 Task: Create a due date automation trigger when advanced on, 2 hours before a card is due add basic assigned only to anyone.
Action: Mouse moved to (971, 74)
Screenshot: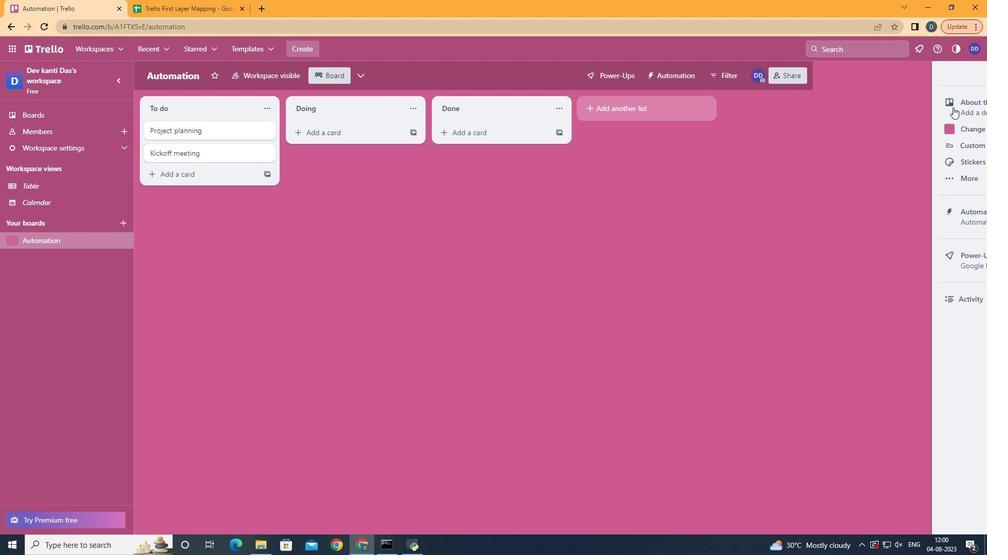 
Action: Mouse pressed left at (971, 74)
Screenshot: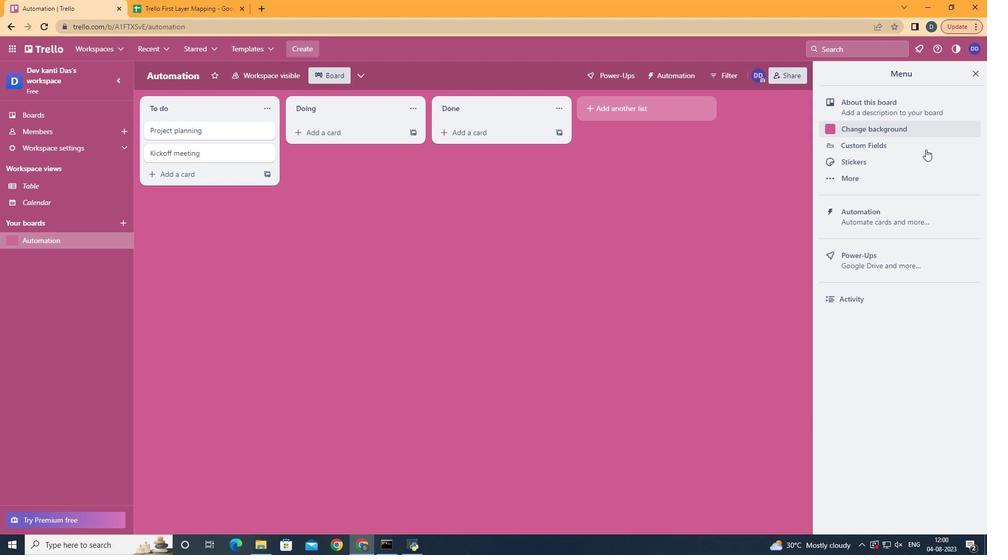 
Action: Mouse moved to (892, 213)
Screenshot: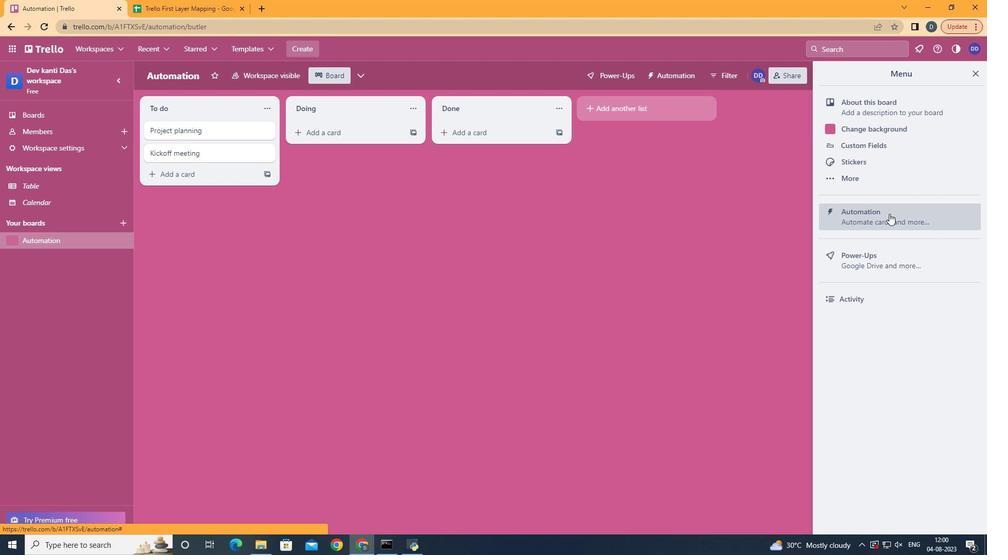 
Action: Mouse pressed left at (892, 213)
Screenshot: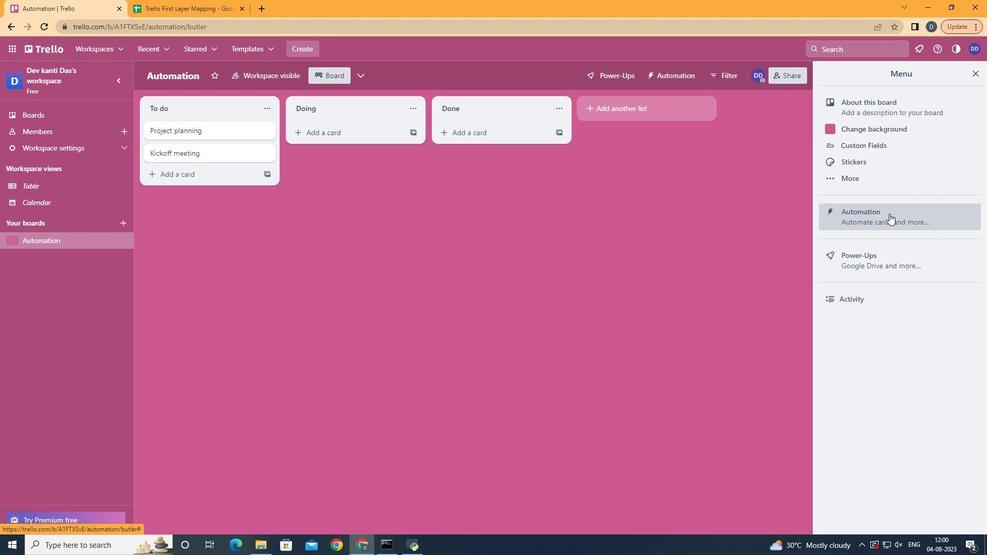 
Action: Mouse moved to (194, 210)
Screenshot: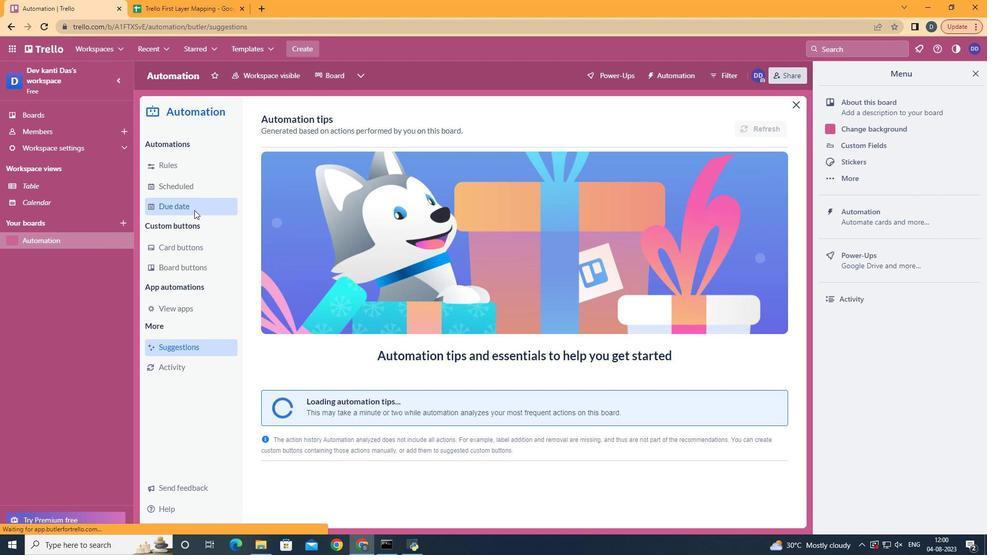 
Action: Mouse pressed left at (194, 210)
Screenshot: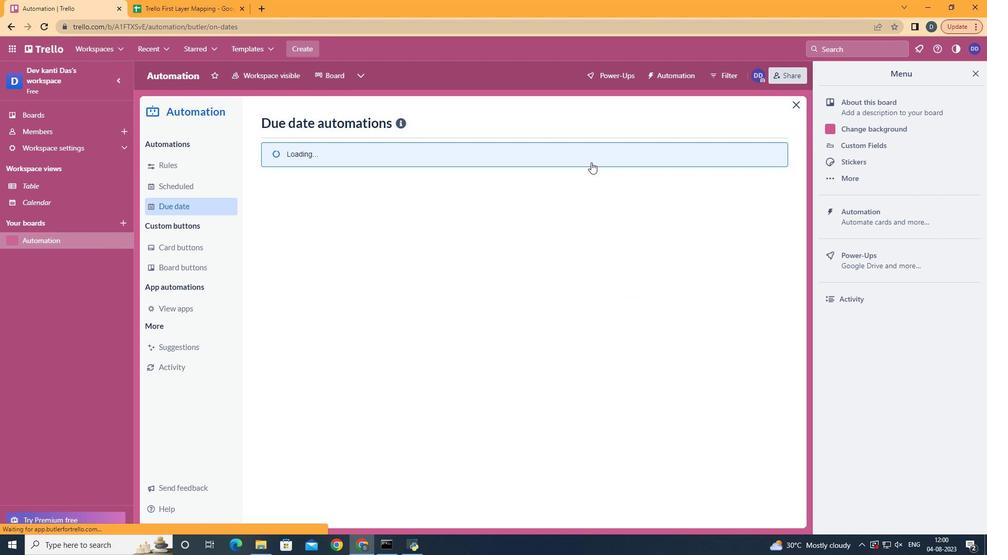 
Action: Mouse moved to (715, 118)
Screenshot: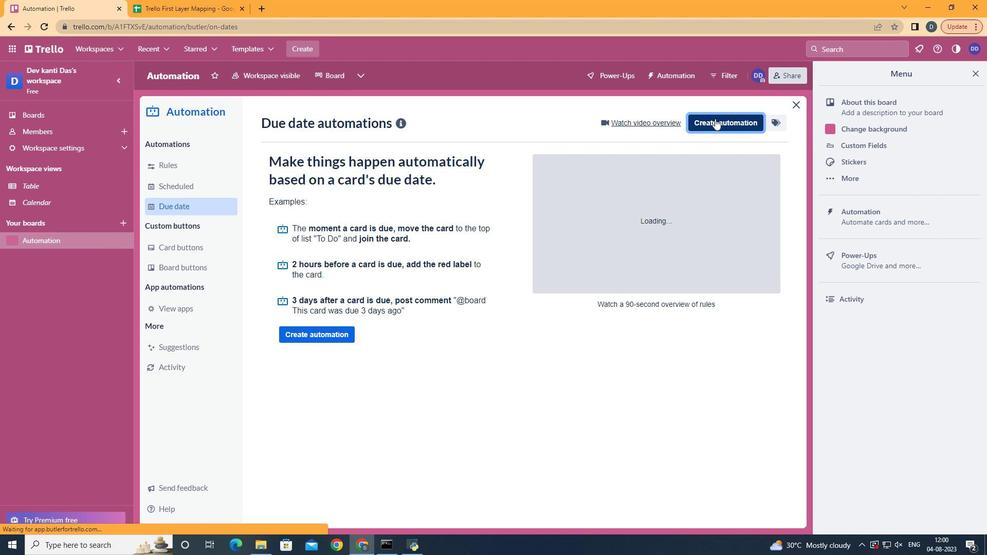 
Action: Mouse pressed left at (715, 118)
Screenshot: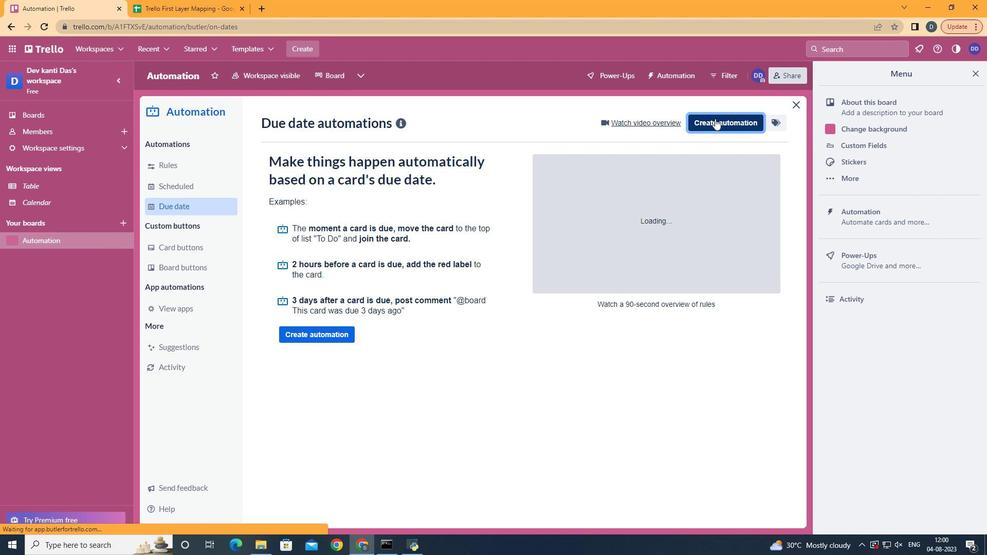 
Action: Mouse moved to (529, 222)
Screenshot: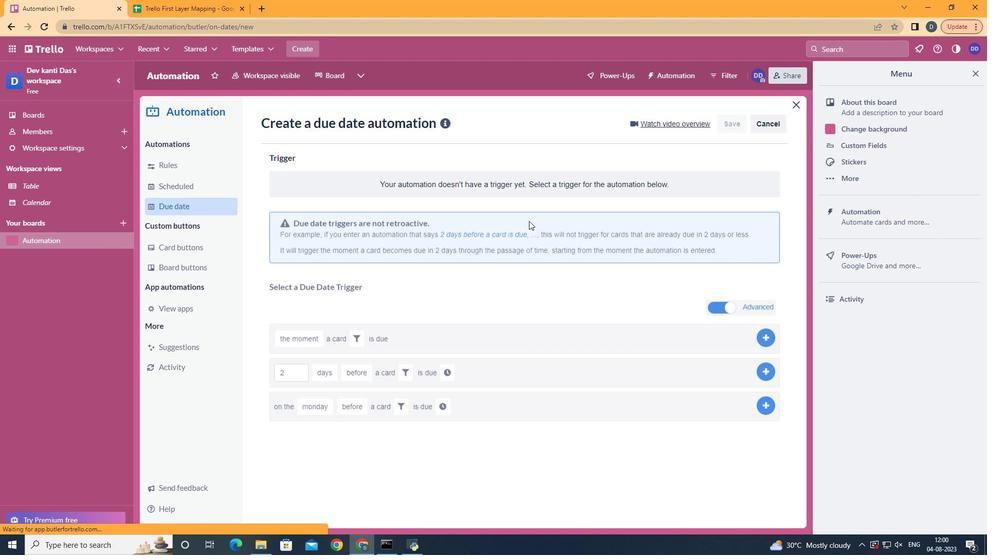 
Action: Mouse pressed left at (529, 222)
Screenshot: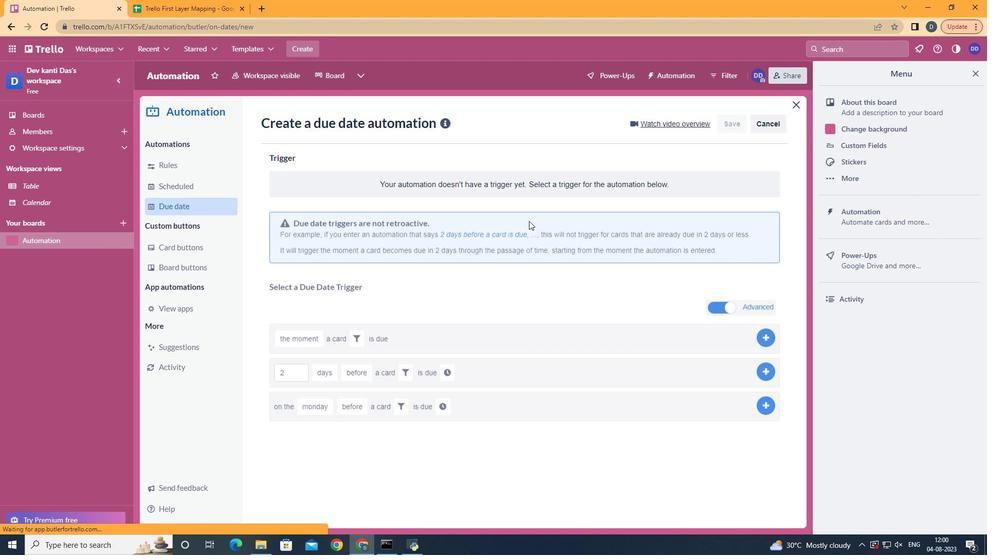 
Action: Mouse moved to (327, 436)
Screenshot: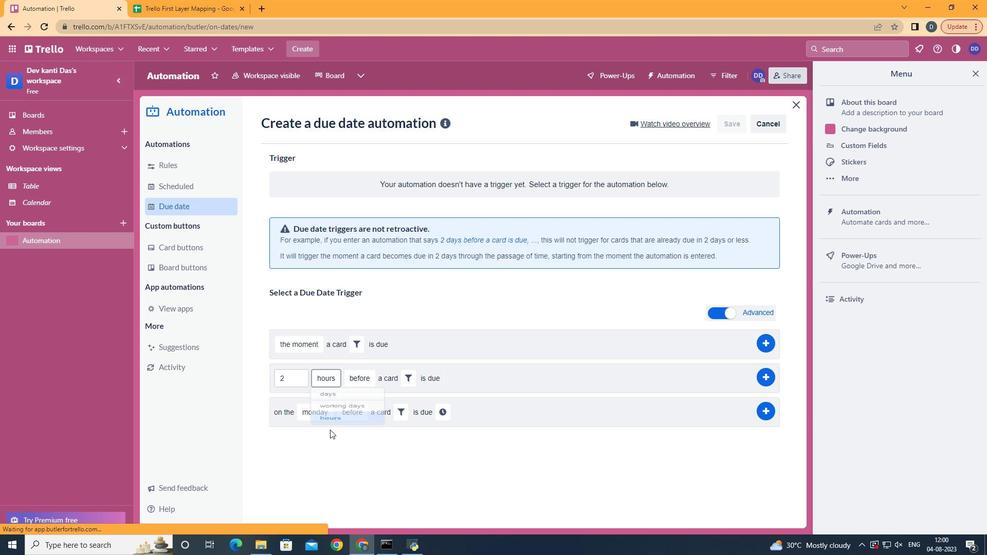 
Action: Mouse pressed left at (327, 436)
Screenshot: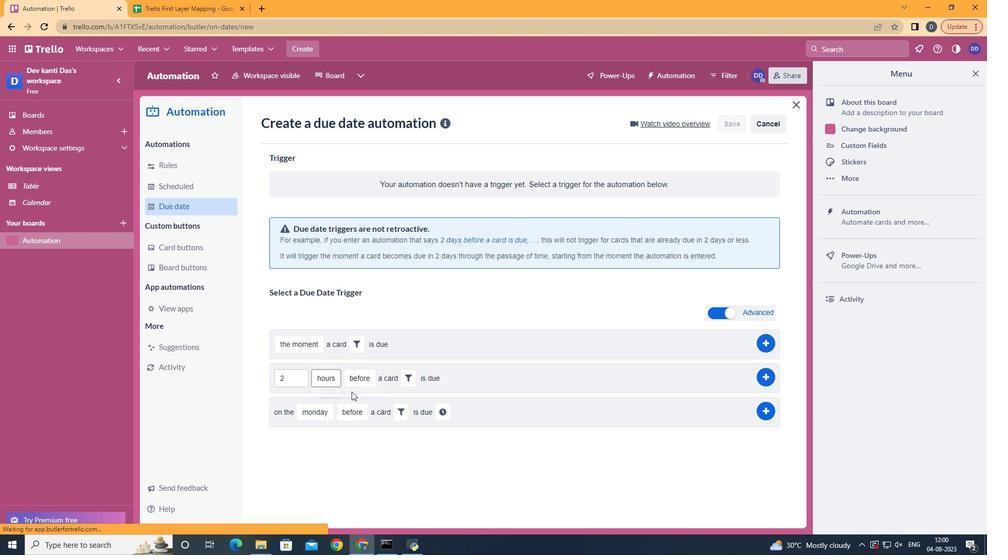 
Action: Mouse moved to (364, 396)
Screenshot: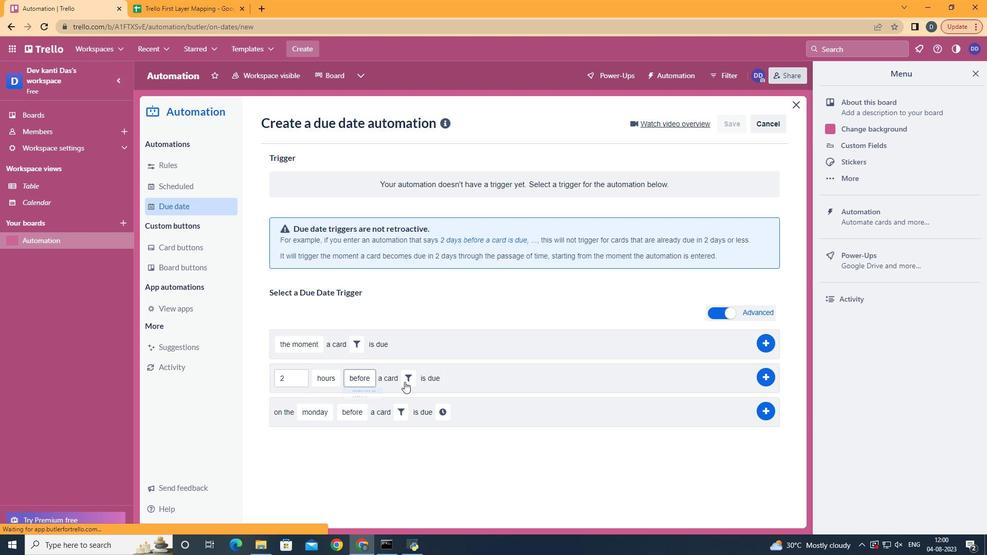 
Action: Mouse pressed left at (364, 396)
Screenshot: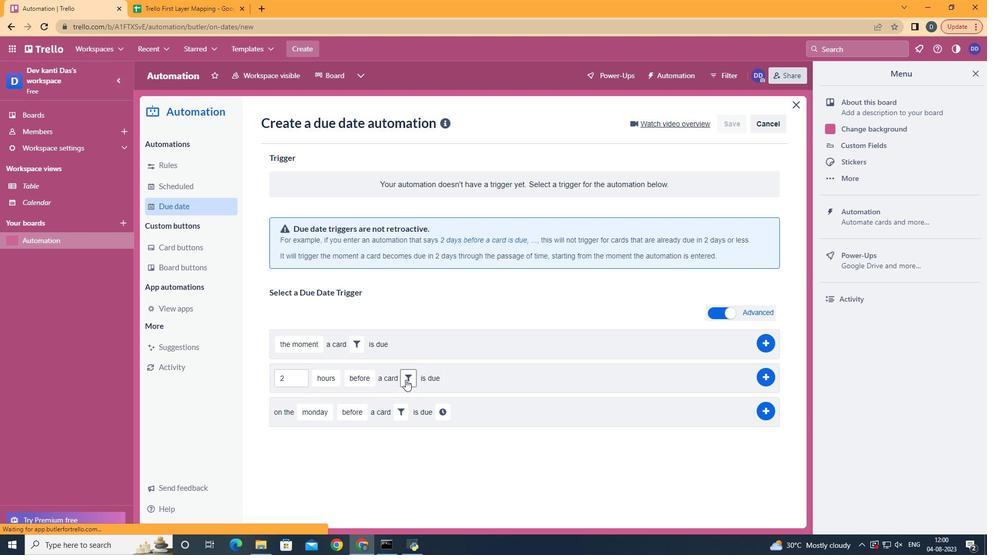 
Action: Mouse moved to (410, 377)
Screenshot: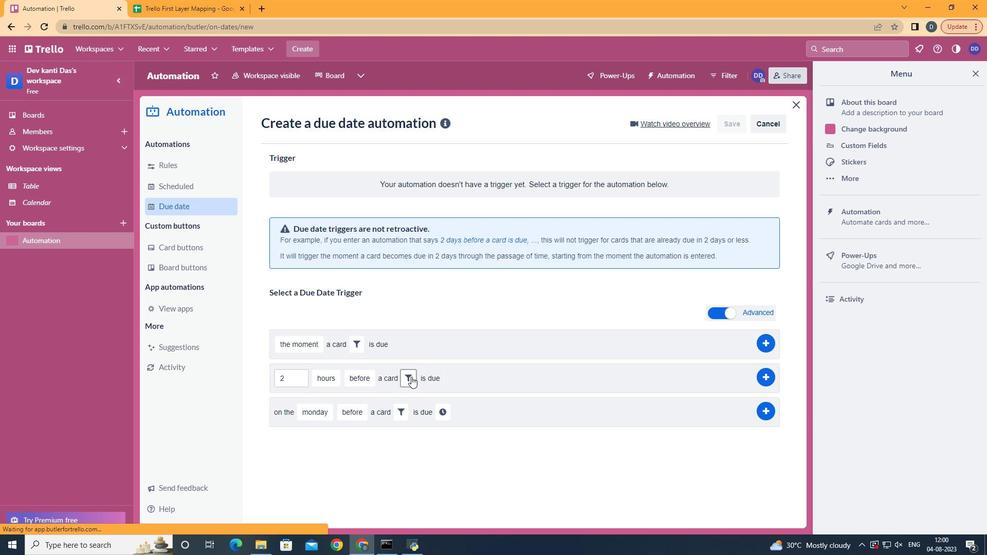 
Action: Mouse pressed left at (410, 377)
Screenshot: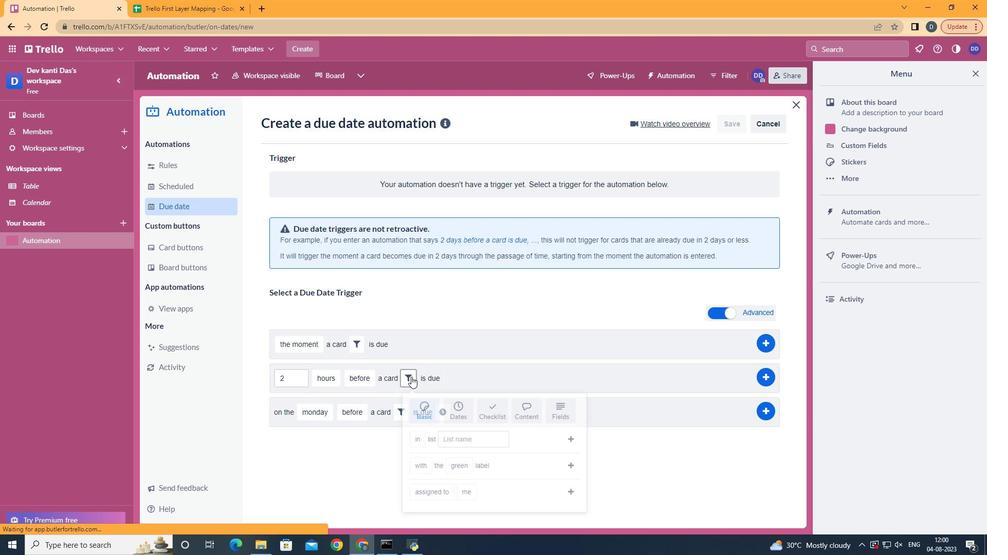 
Action: Mouse moved to (453, 453)
Screenshot: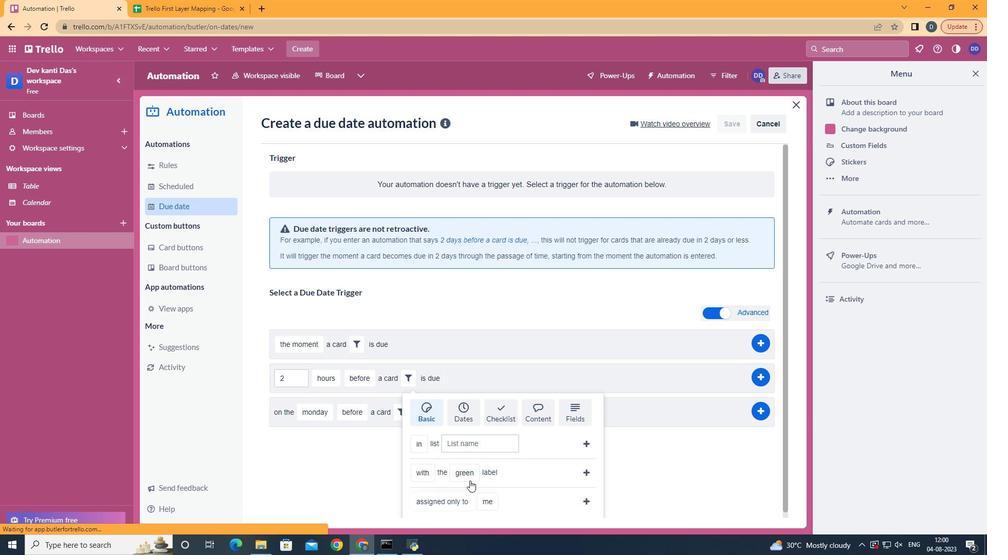 
Action: Mouse pressed left at (453, 453)
Screenshot: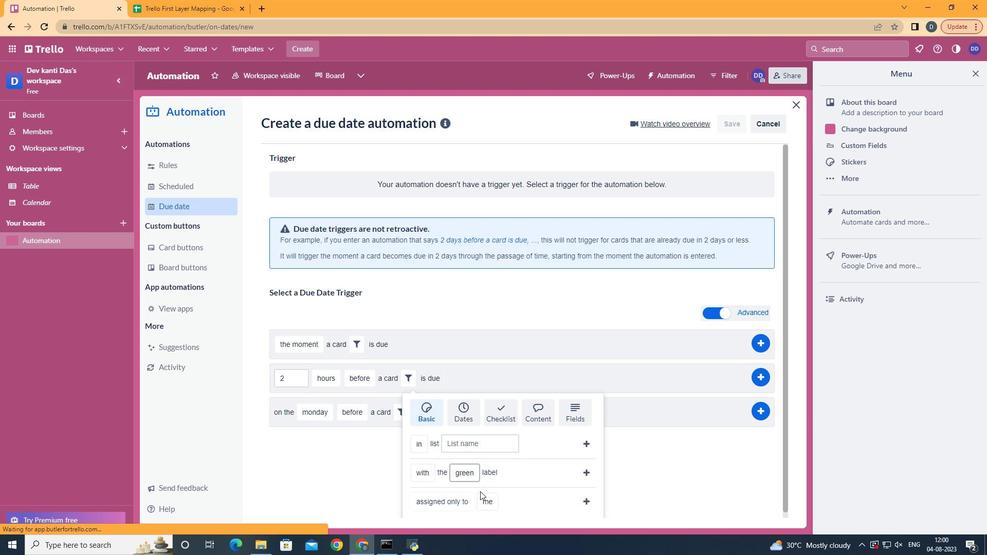 
Action: Mouse moved to (499, 460)
Screenshot: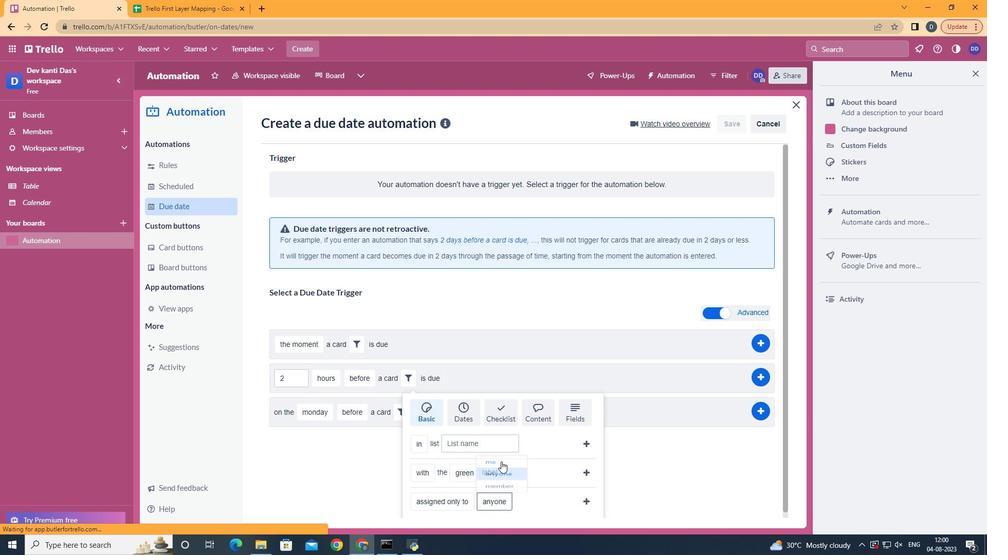 
Action: Mouse pressed left at (499, 460)
Screenshot: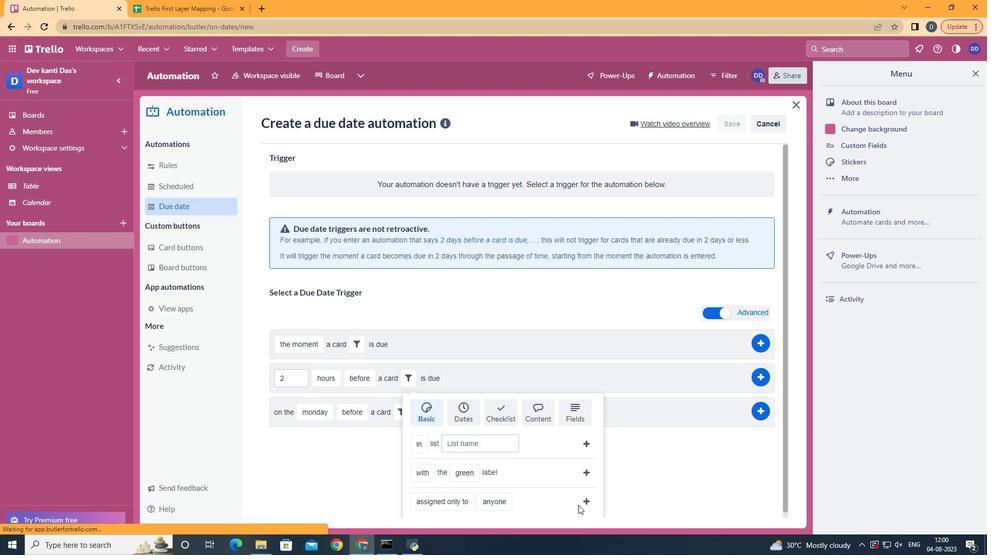 
Action: Mouse moved to (582, 499)
Screenshot: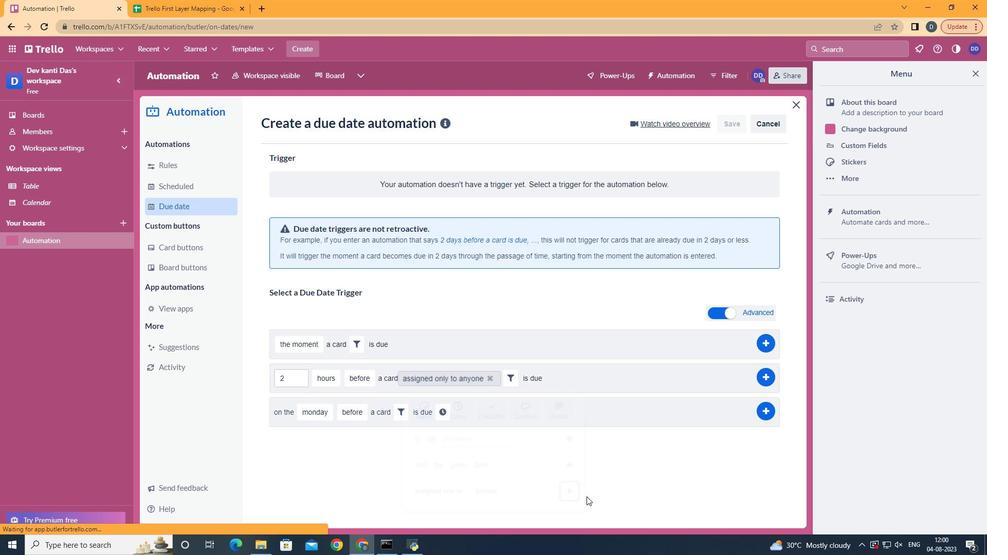 
Action: Mouse pressed left at (582, 499)
Screenshot: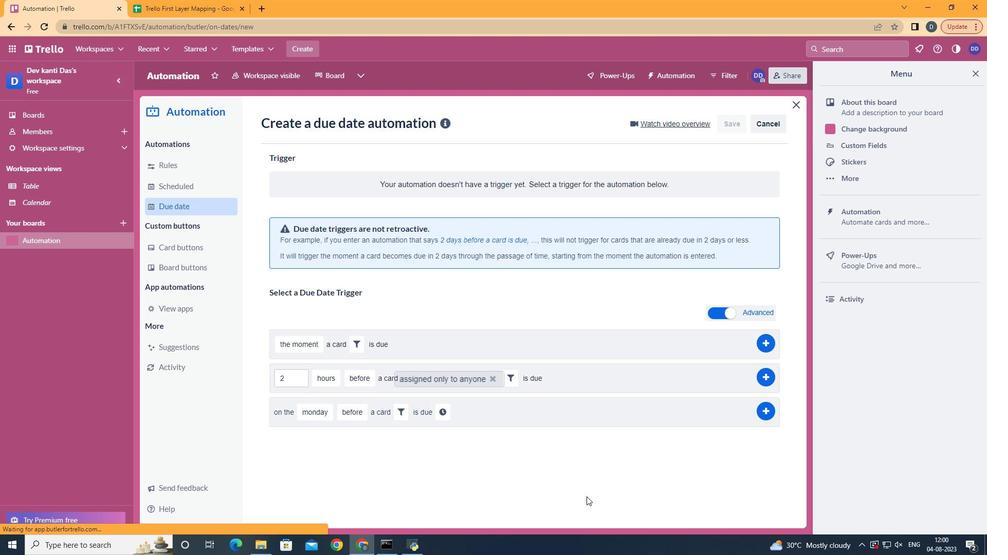 
Action: Mouse moved to (759, 380)
Screenshot: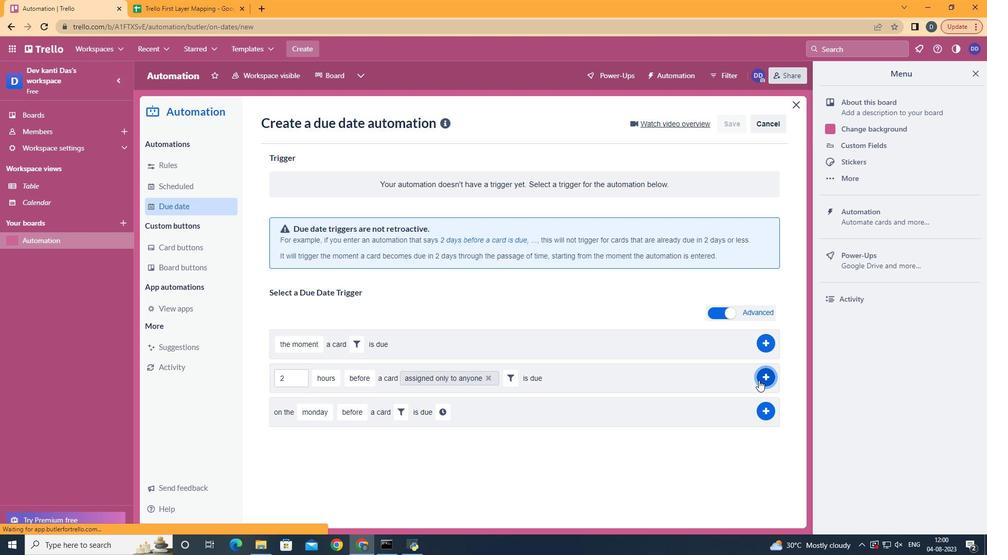 
Action: Mouse pressed left at (759, 380)
Screenshot: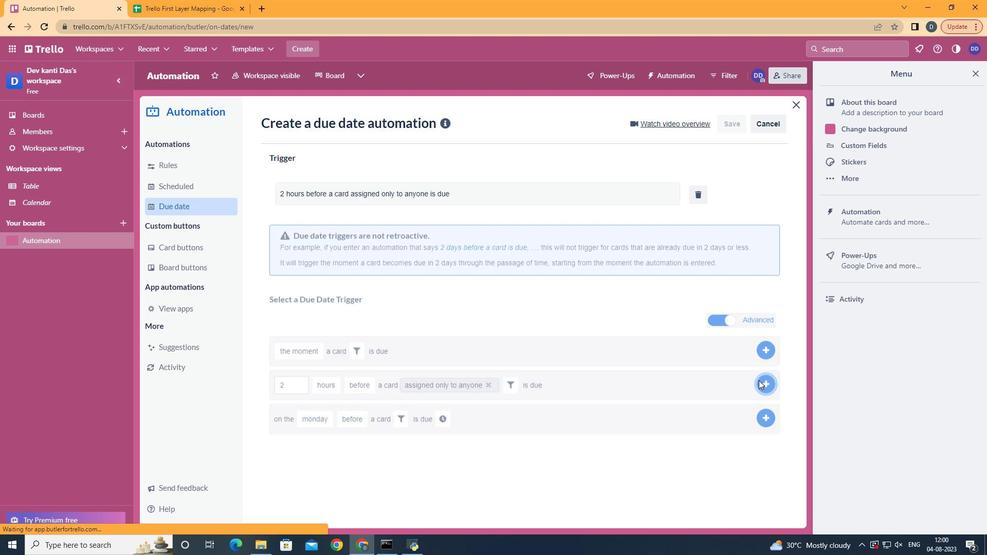 
Action: Mouse moved to (430, 195)
Screenshot: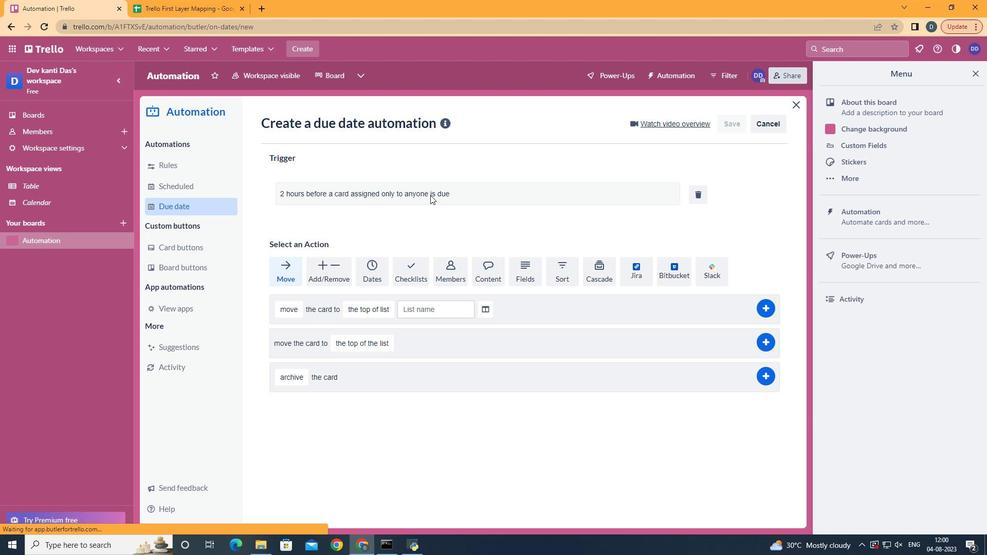 
